Task: Select format cells if "is between".
Action: Mouse moved to (839, 355)
Screenshot: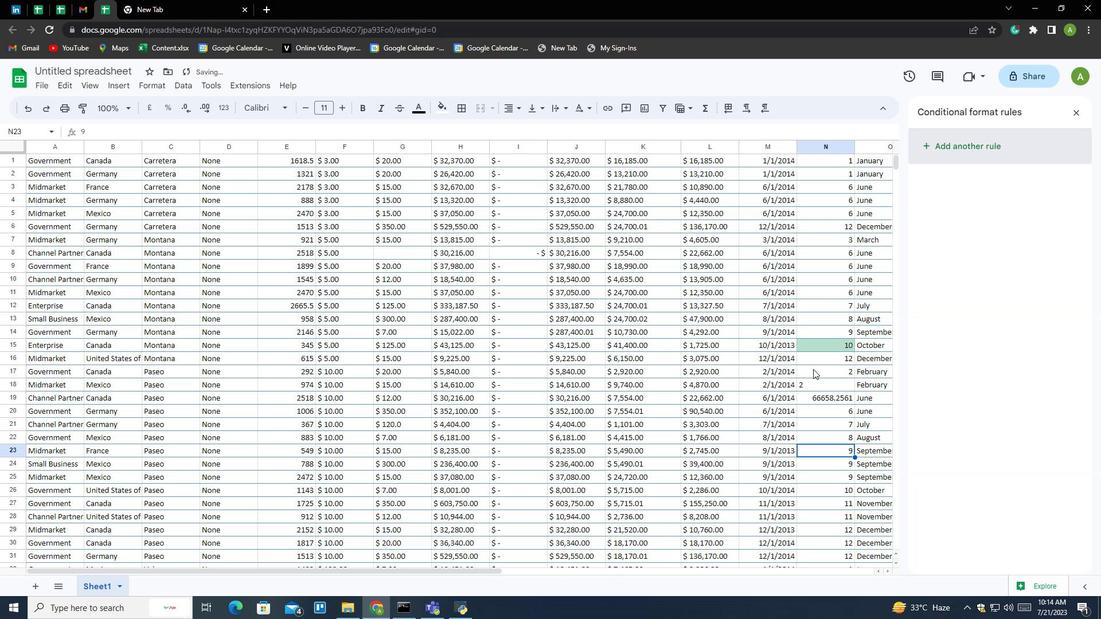 
Action: Mouse pressed left at (839, 355)
Screenshot: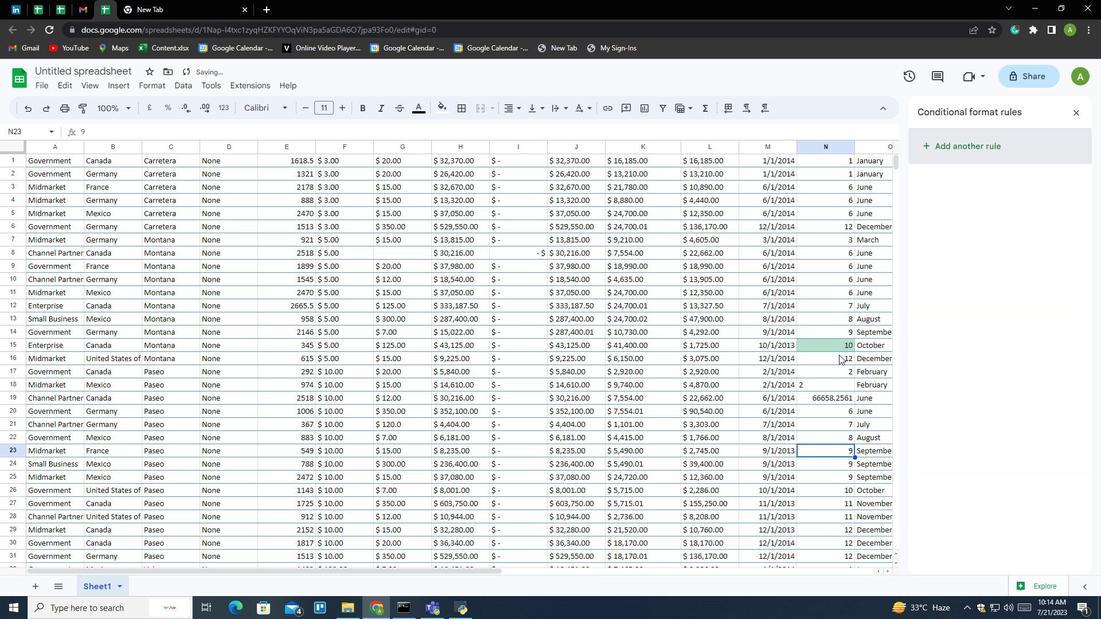 
Action: Mouse moved to (146, 92)
Screenshot: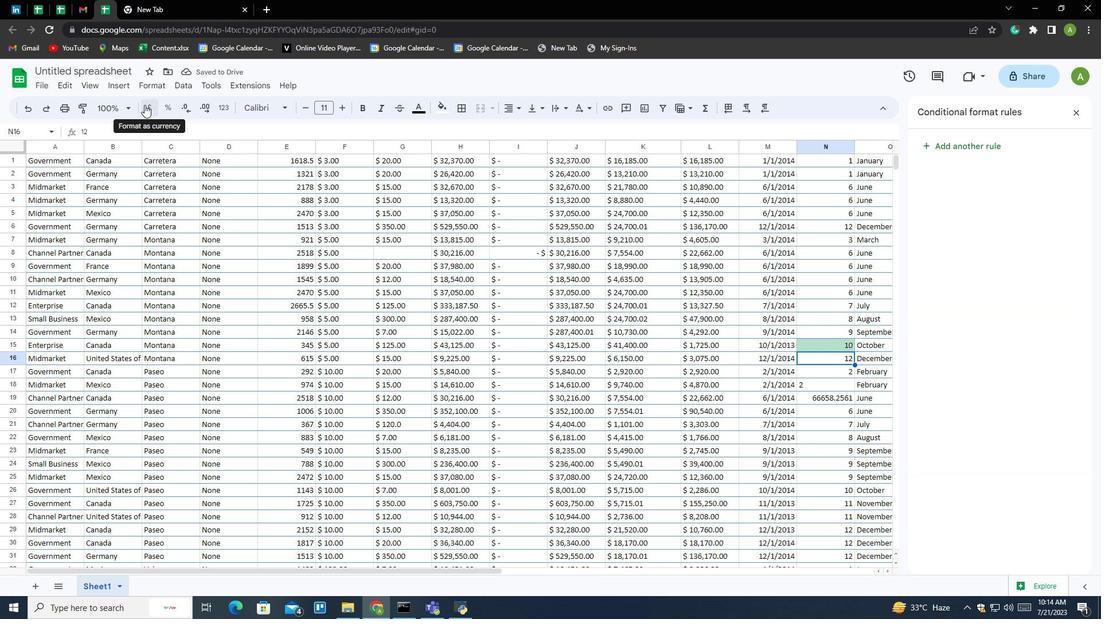 
Action: Mouse pressed left at (146, 92)
Screenshot: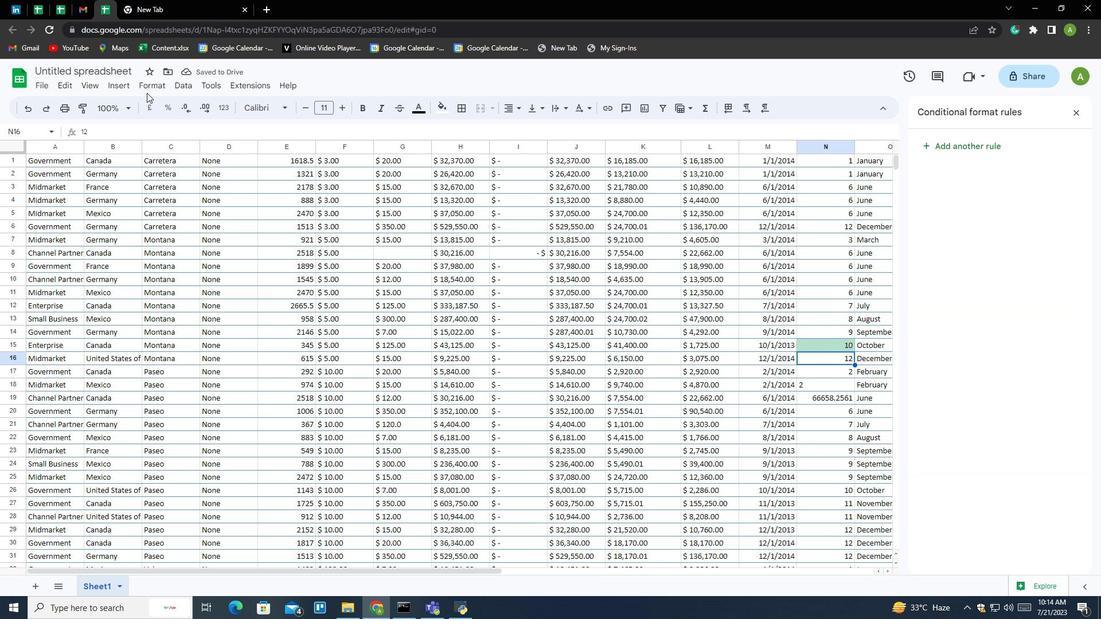
Action: Mouse moved to (147, 85)
Screenshot: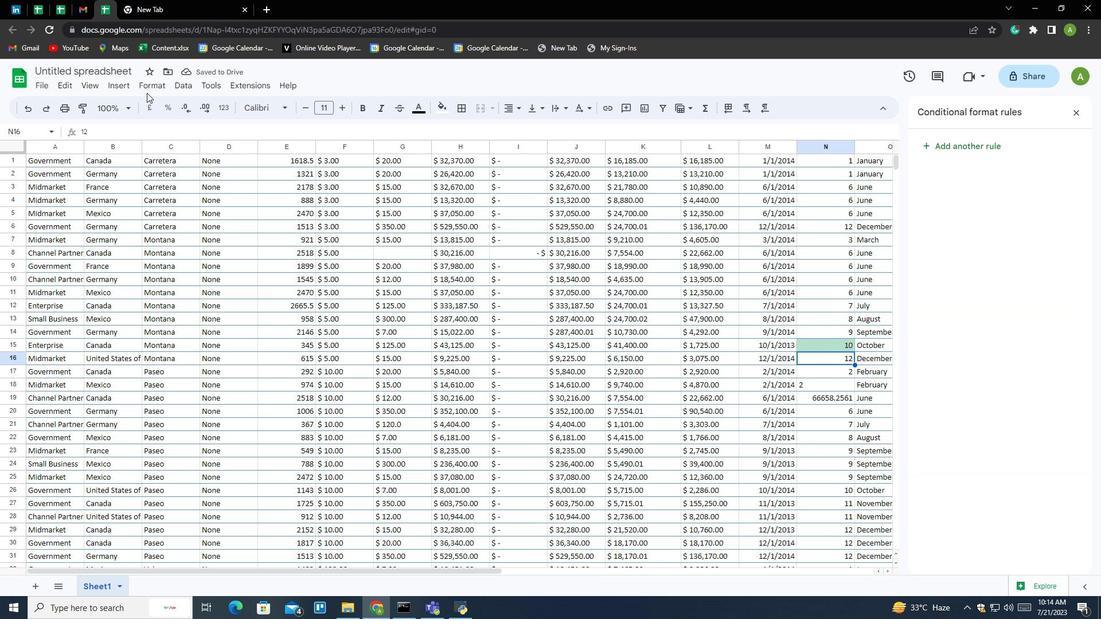 
Action: Mouse pressed left at (147, 85)
Screenshot: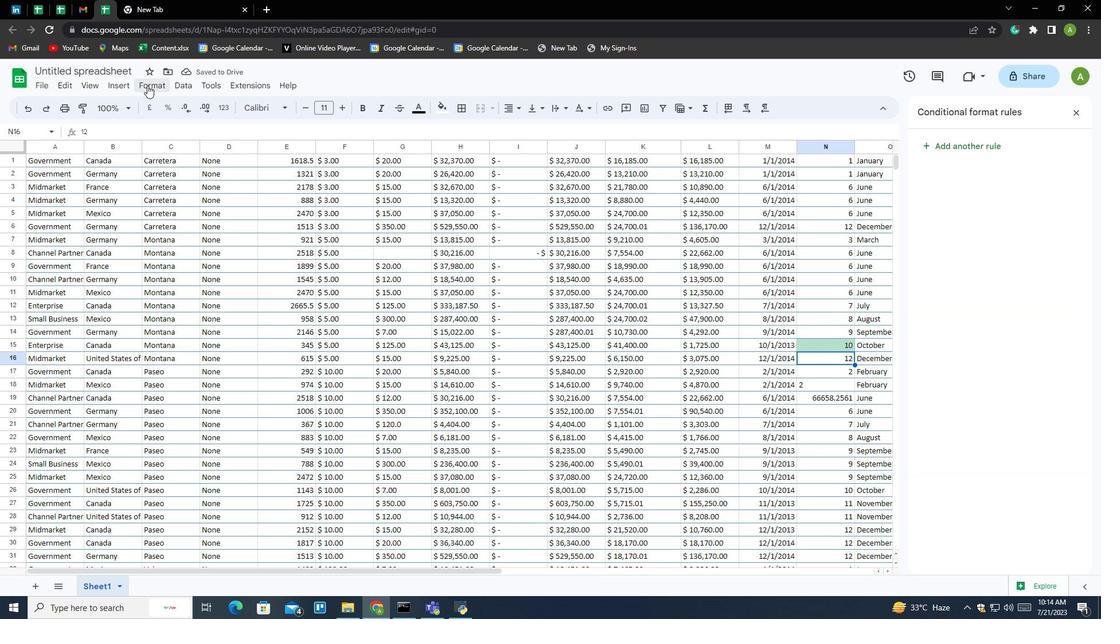 
Action: Mouse moved to (181, 308)
Screenshot: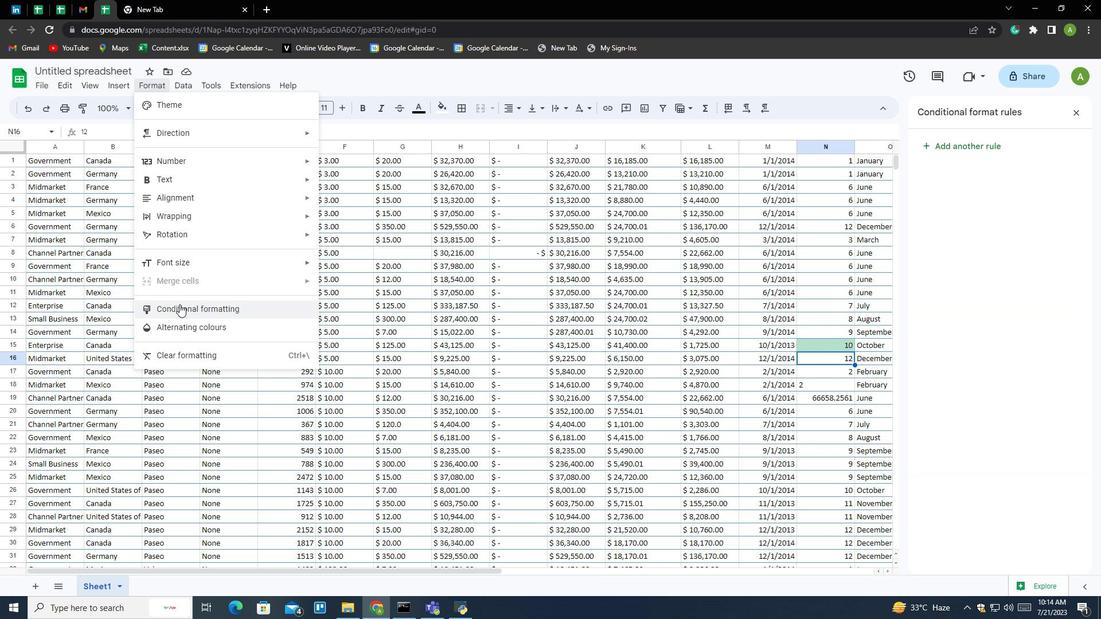 
Action: Mouse pressed left at (181, 308)
Screenshot: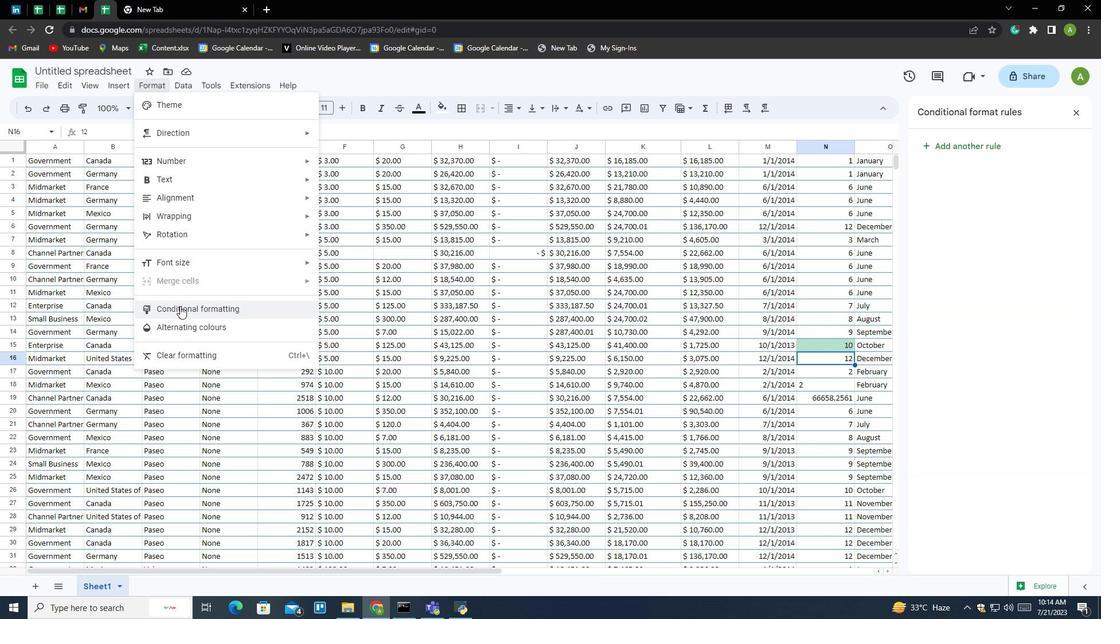 
Action: Mouse moved to (987, 266)
Screenshot: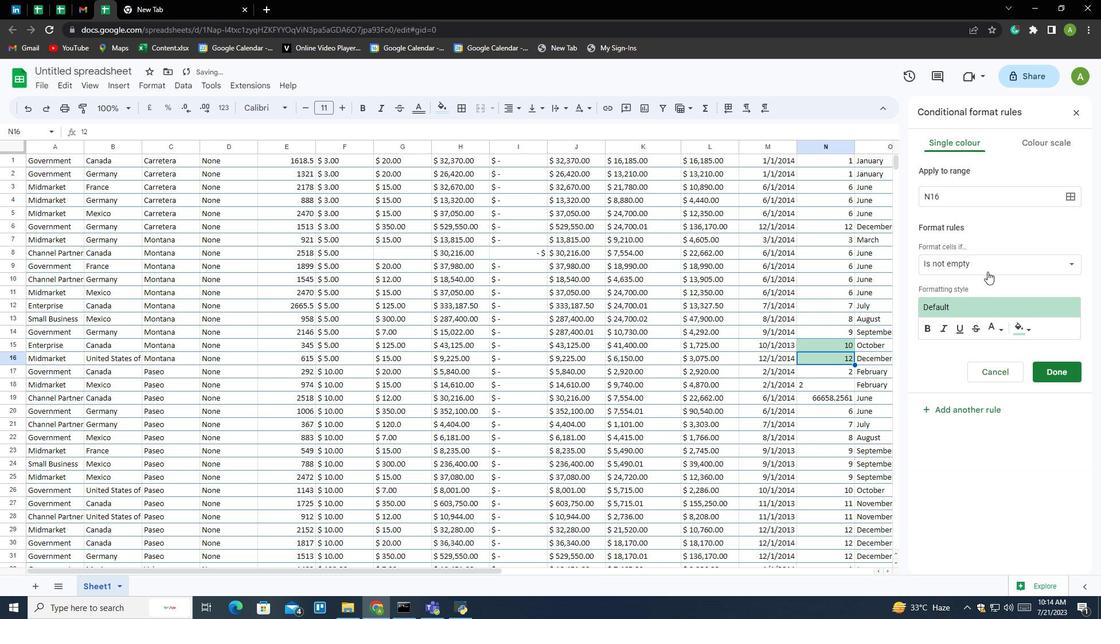 
Action: Mouse pressed left at (987, 266)
Screenshot: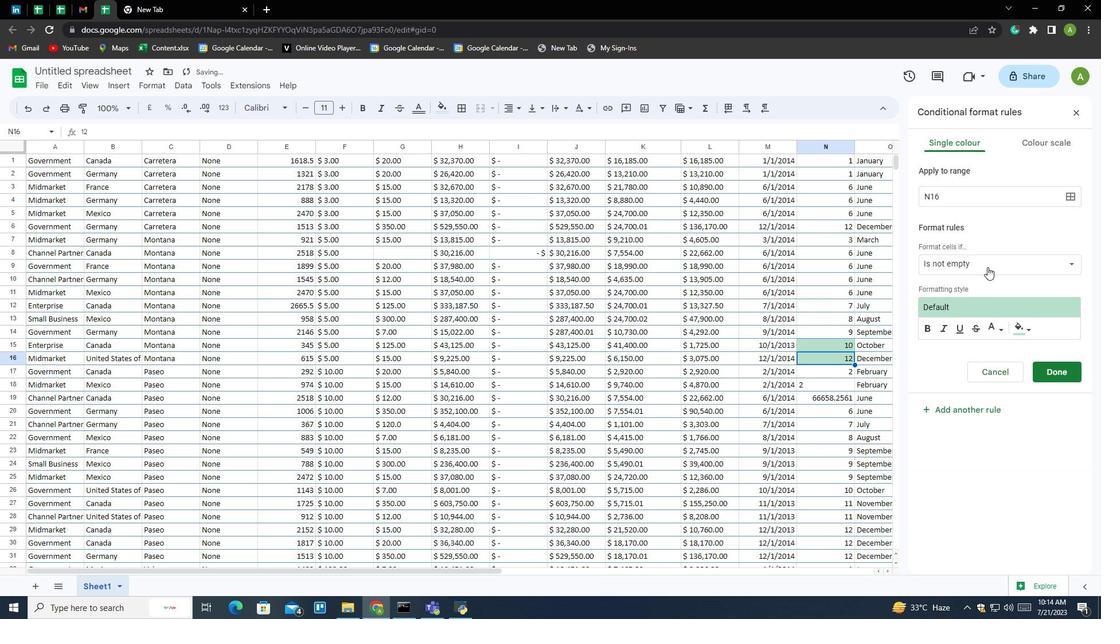 
Action: Mouse moved to (968, 555)
Screenshot: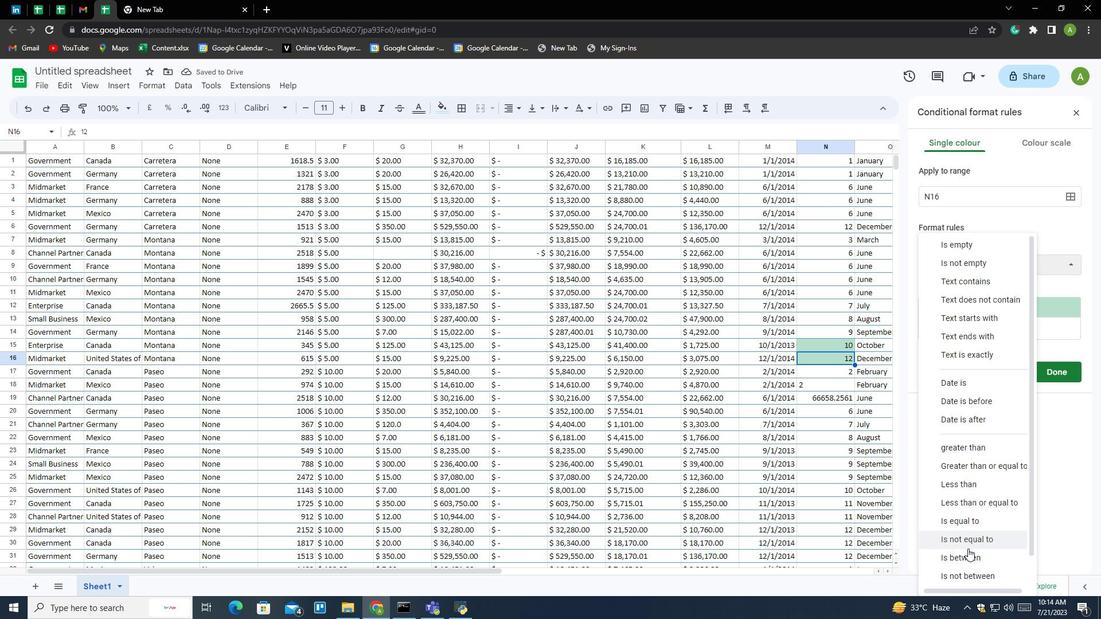 
Action: Mouse pressed left at (968, 555)
Screenshot: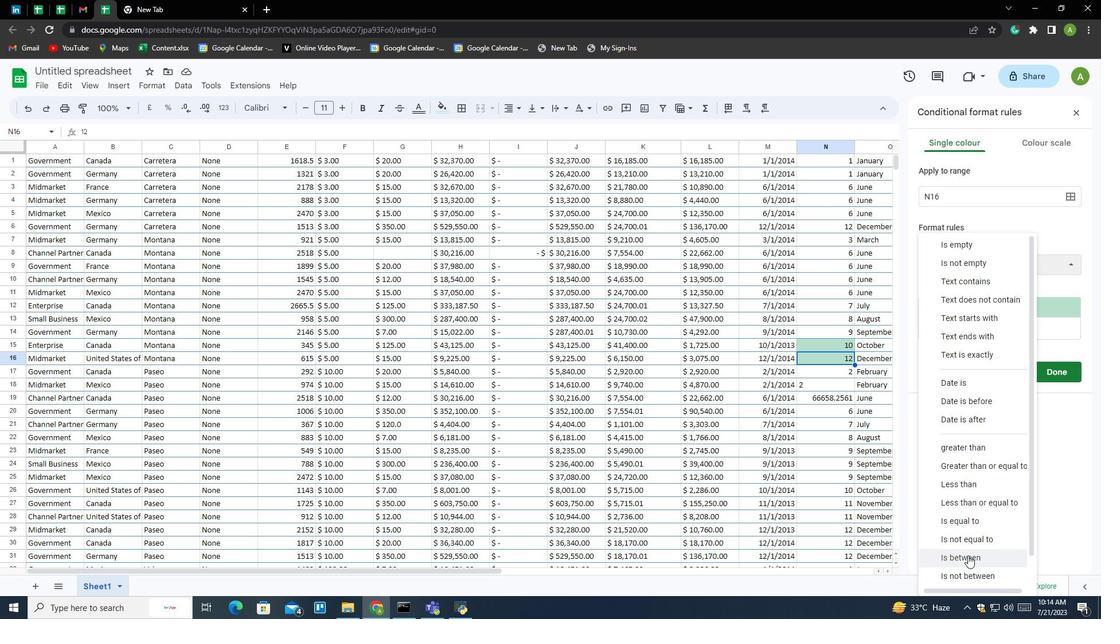 
Action: Mouse moved to (755, 462)
Screenshot: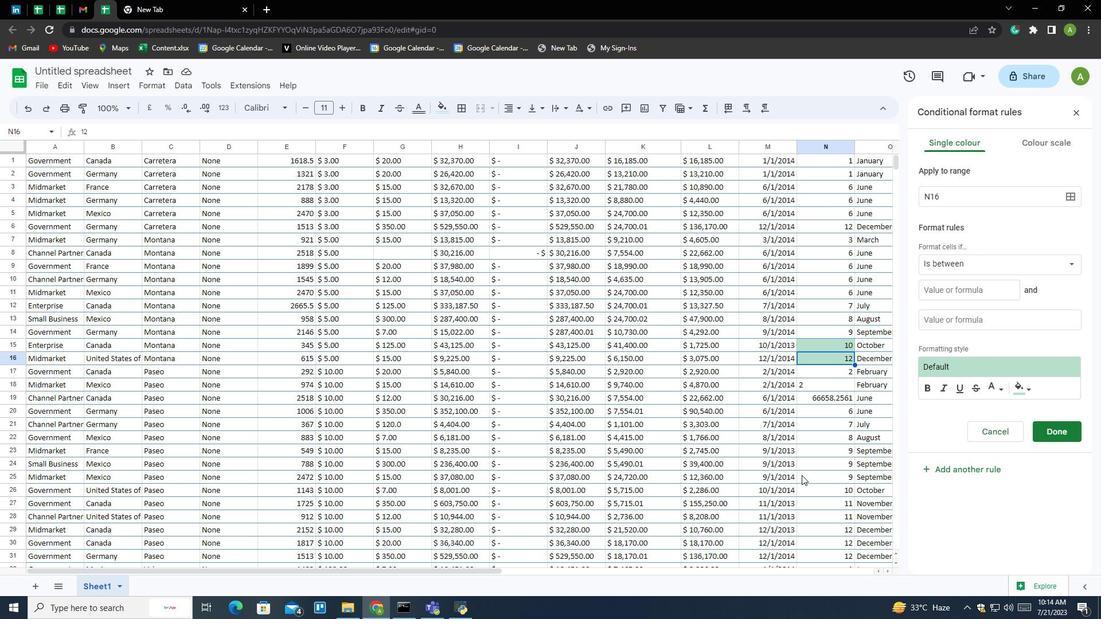 
